 Task: Add an event with the title Casual Webinar: Introduction to Influencer Collaboration for Brand Growth, date '2023/11/11', time 7:50 AM to 9:50 AM, logged in from the account softage.3@softage.netand send the event invitation to softage.1@softage.net and softage.2@softage.net. Set a reminder for the event 12 hour before
Action: Mouse moved to (76, 95)
Screenshot: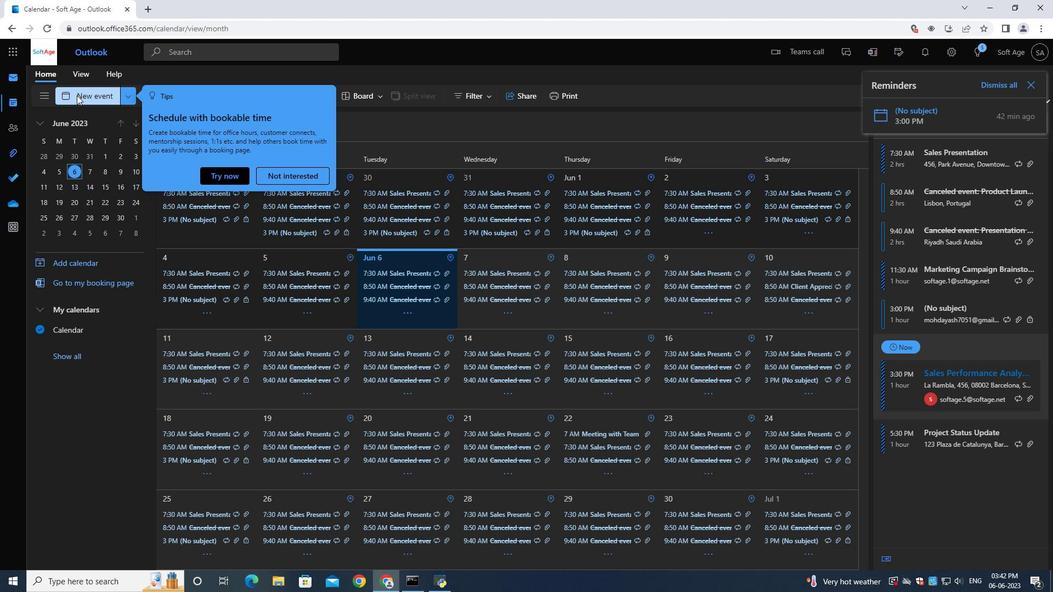 
Action: Mouse pressed left at (76, 95)
Screenshot: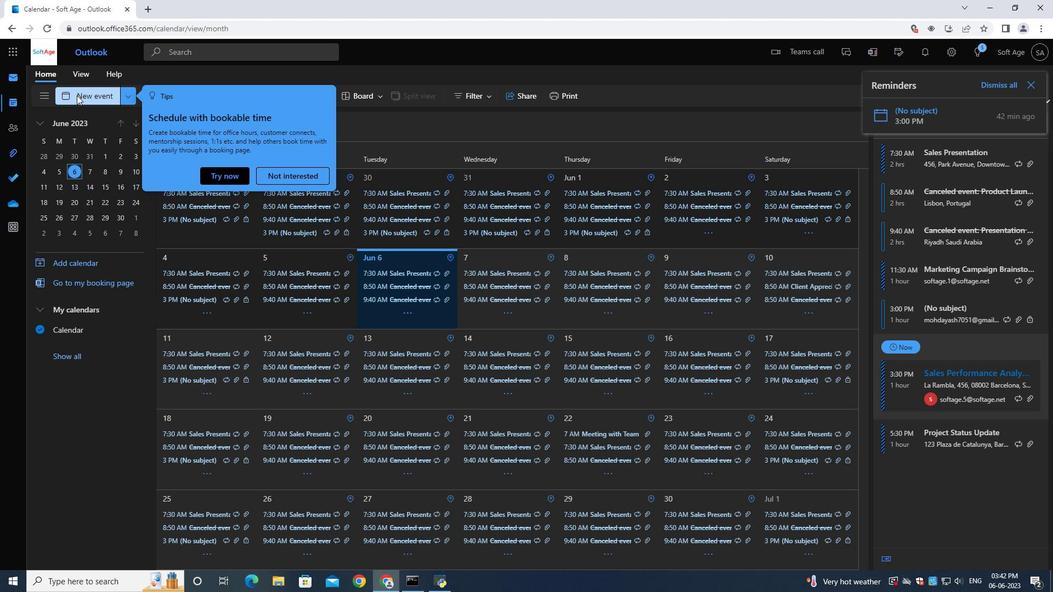 
Action: Mouse moved to (270, 164)
Screenshot: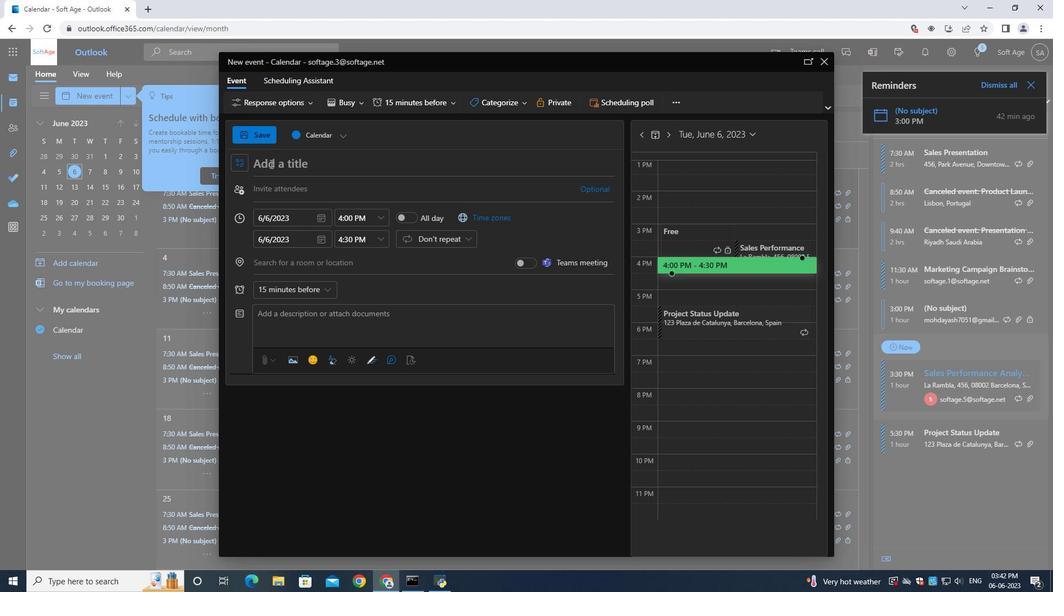 
Action: Mouse pressed left at (270, 164)
Screenshot: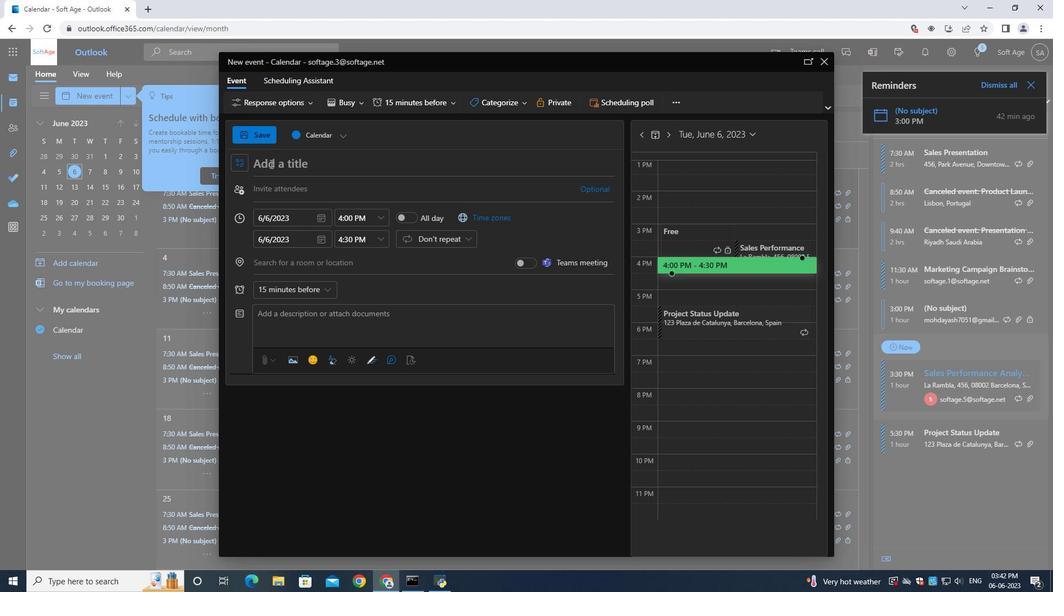 
Action: Key pressed <Key.shift>Casual<Key.space><Key.shift><Key.shift><Key.shift><Key.shift><Key.shift><Key.shift><Key.shift><Key.shift><Key.shift><Key.shift><Key.shift><Key.shift><Key.shift><Key.shift><Key.shift><Key.shift><Key.shift><Key.shift><Key.shift><Key.shift><Key.shift><Key.shift><Key.shift>Webinar<Key.shift_r>:<Key.space><Key.shift>Introduction<Key.space>to<Key.space><Key.shift>Influencer<Key.space><Key.shift><Key.shift><Key.shift><Key.shift><Key.shift><Key.shift><Key.shift><Key.backspace><Key.backspace>r<Key.space><Key.backspace><Key.backspace><Key.backspace><Key.backspace><Key.backspace>ncer<Key.space><Key.backspace><Key.backspace><Key.backspace>er<Key.space><Key.backspace><Key.backspace><Key.backspace><Key.backspace><Key.backspace><Key.backspace><Key.backspace><Key.backspace><Key.backspace><Key.backspace>nfluencer<Key.space><Key.shift><Key.shift><Key.shift>Collaboration<Key.space>for<Key.space><Key.shift>Brand<Key.space><Key.shift>Groe<Key.backspace>wth<Key.space>
Screenshot: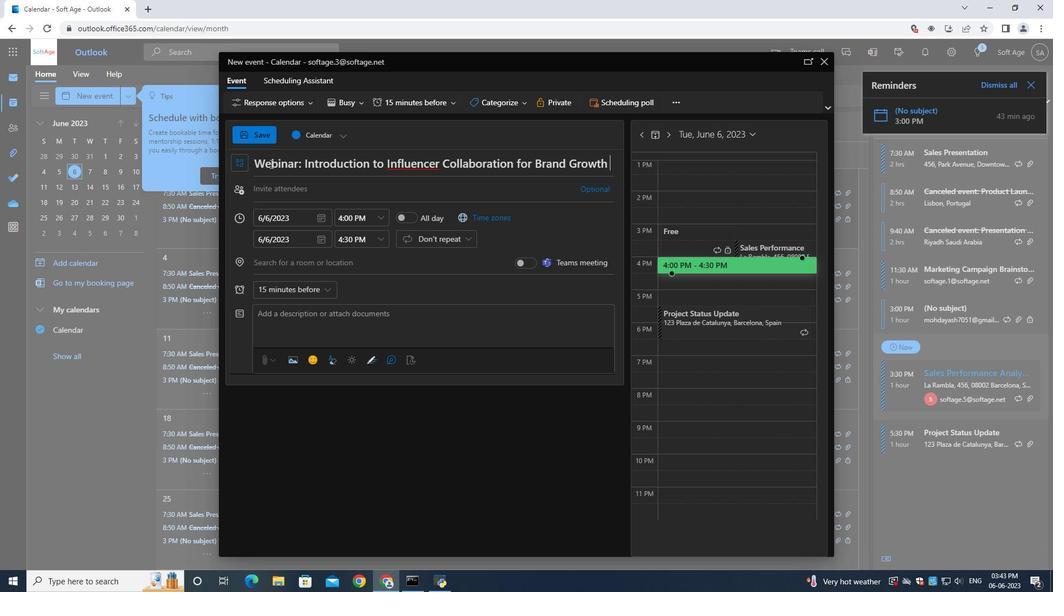 
Action: Mouse moved to (320, 218)
Screenshot: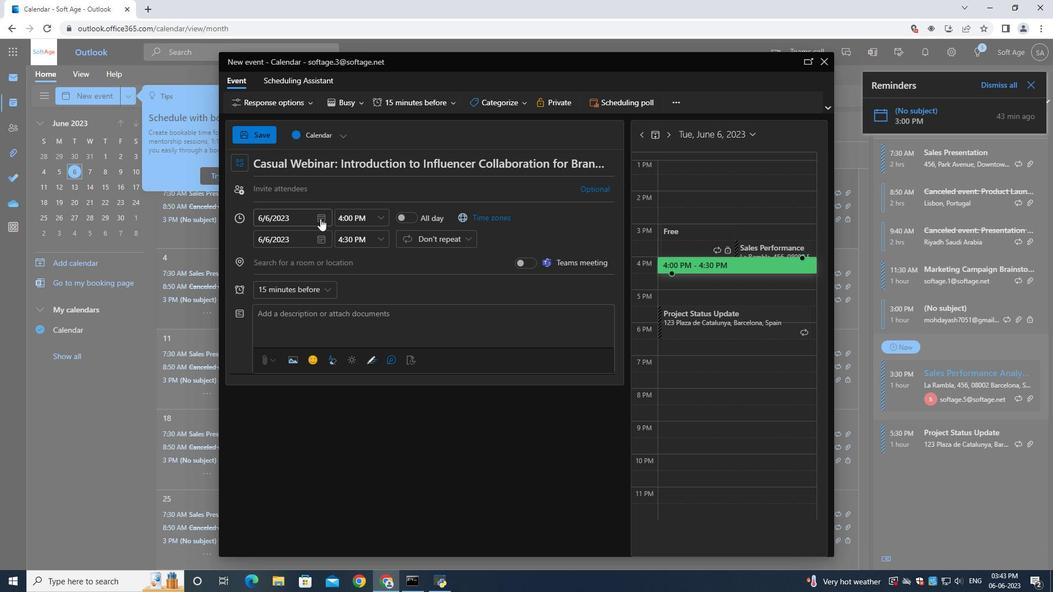 
Action: Mouse pressed left at (320, 218)
Screenshot: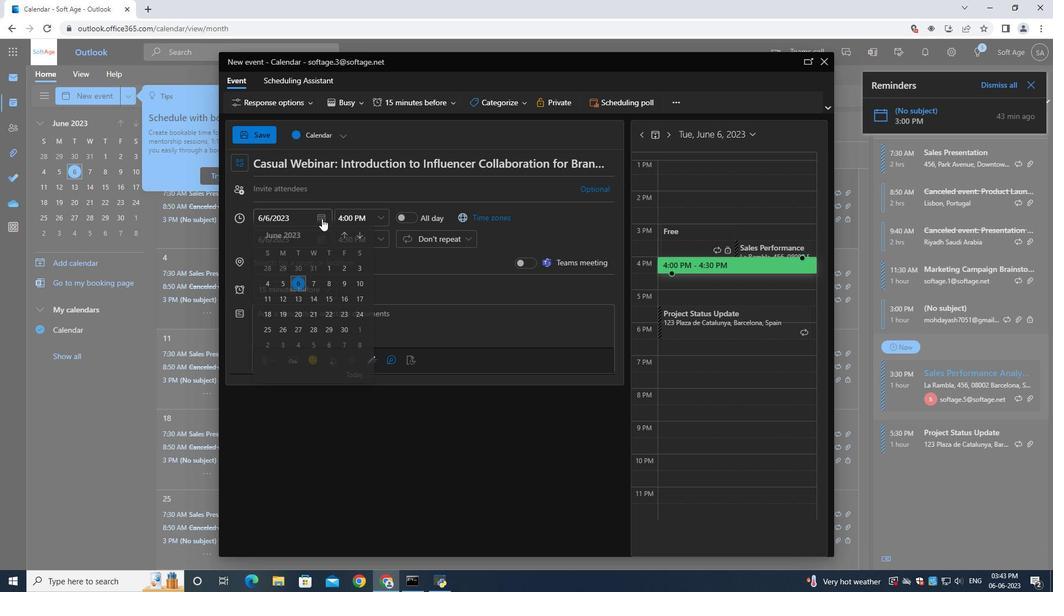 
Action: Mouse moved to (358, 240)
Screenshot: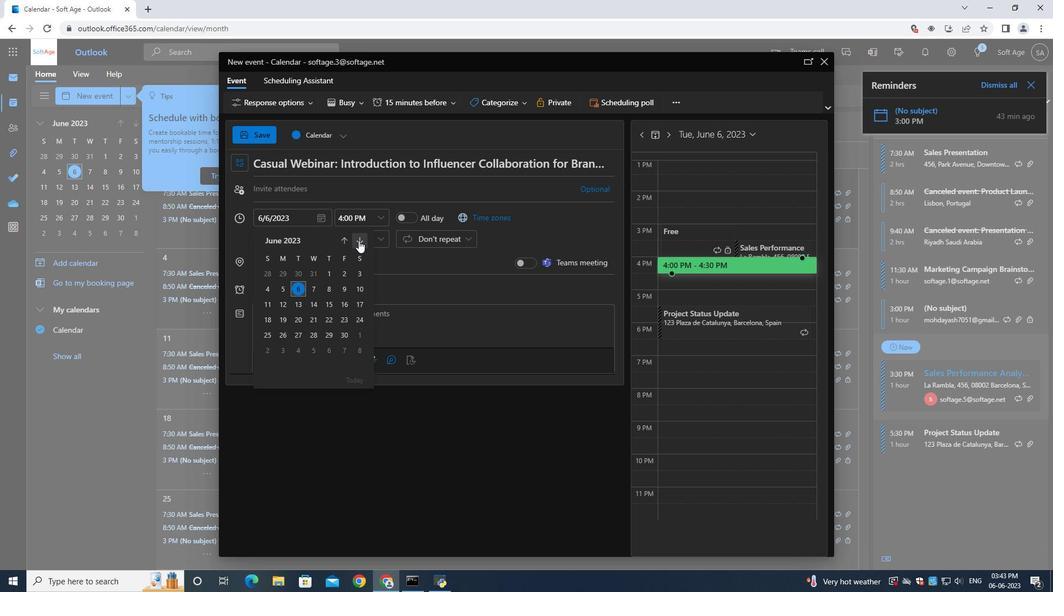 
Action: Mouse pressed left at (358, 240)
Screenshot: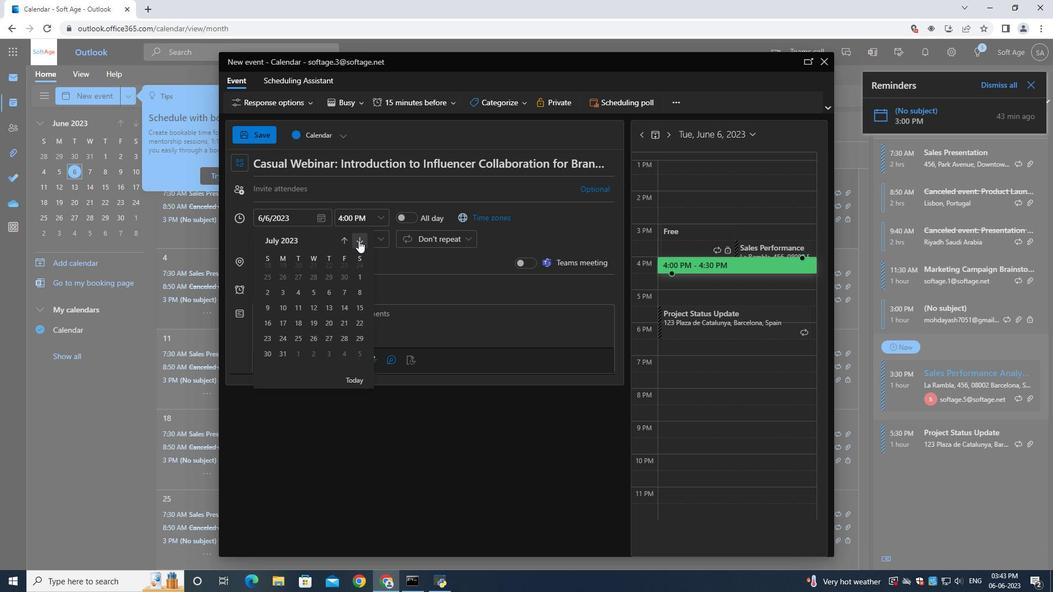 
Action: Mouse moved to (358, 239)
Screenshot: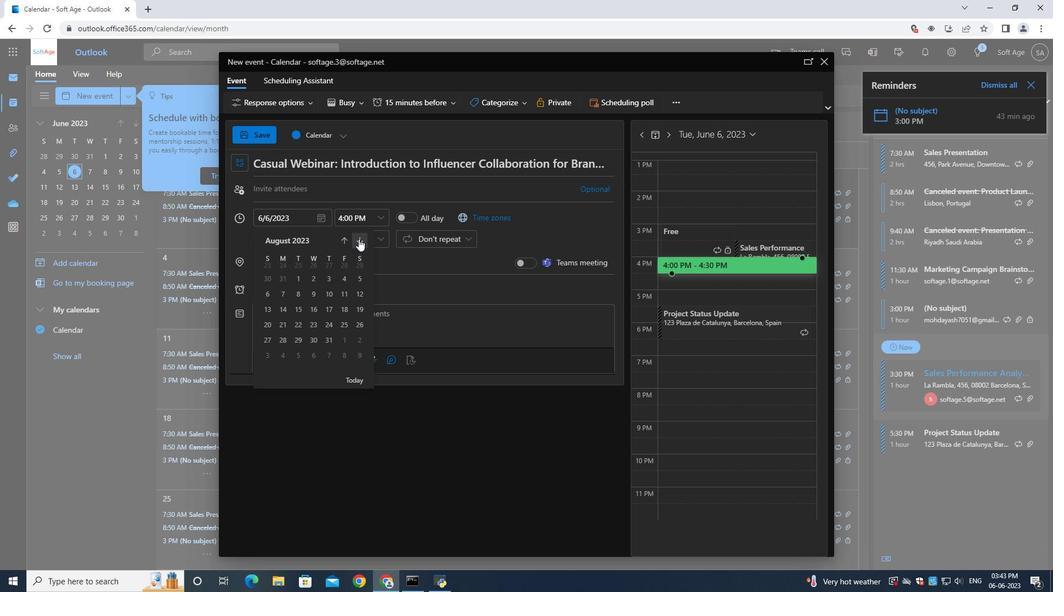 
Action: Mouse pressed left at (358, 239)
Screenshot: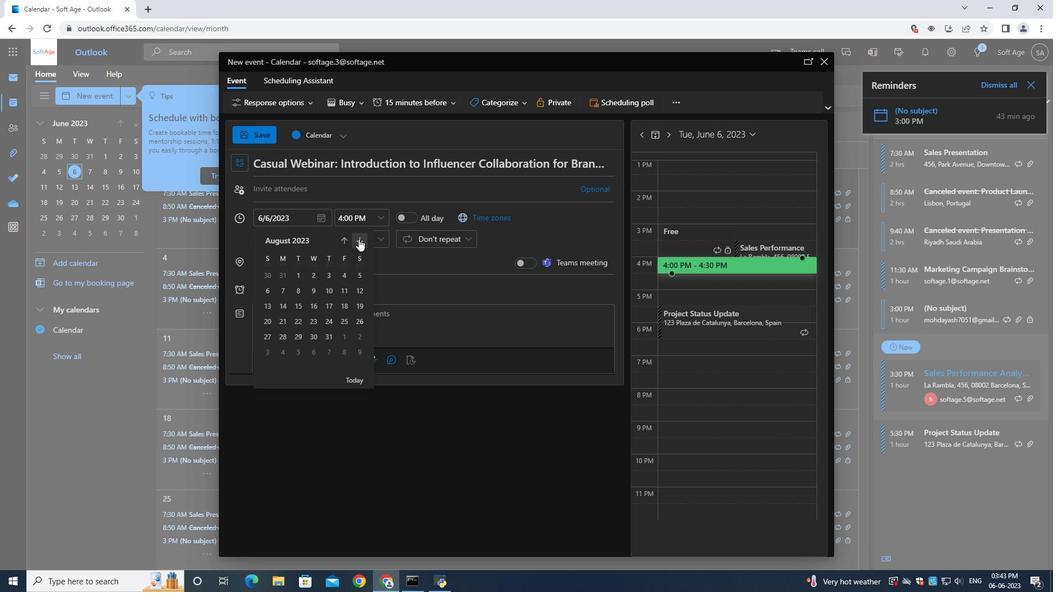 
Action: Mouse pressed left at (358, 239)
Screenshot: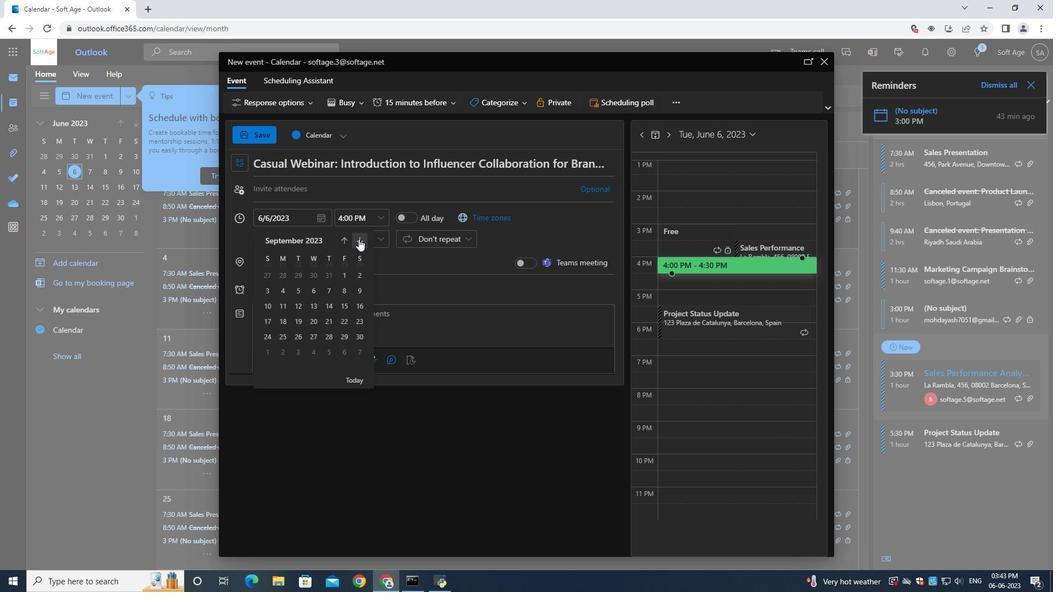 
Action: Mouse pressed left at (358, 239)
Screenshot: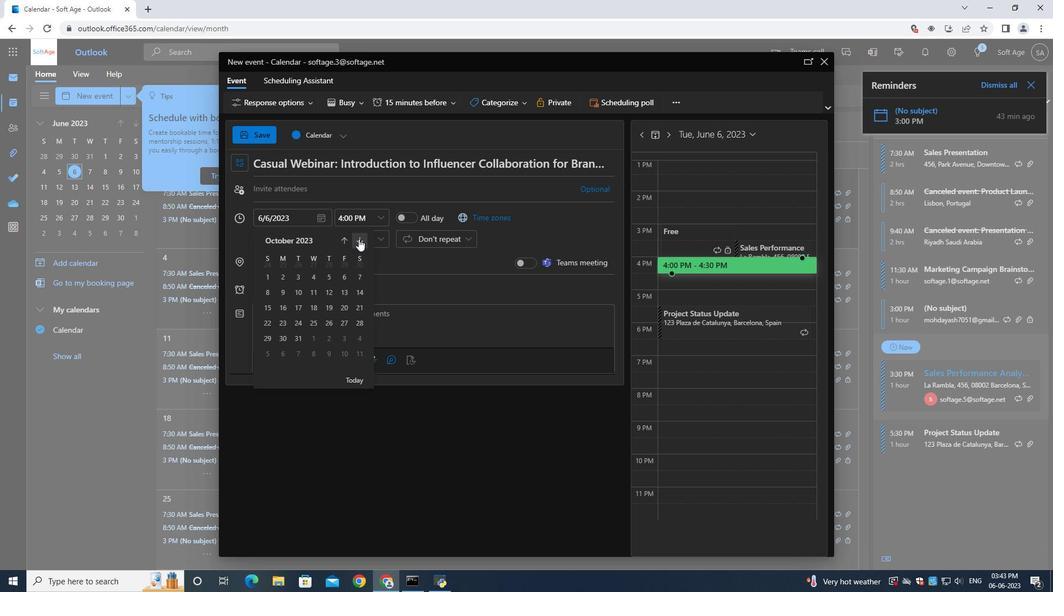
Action: Mouse pressed left at (358, 239)
Screenshot: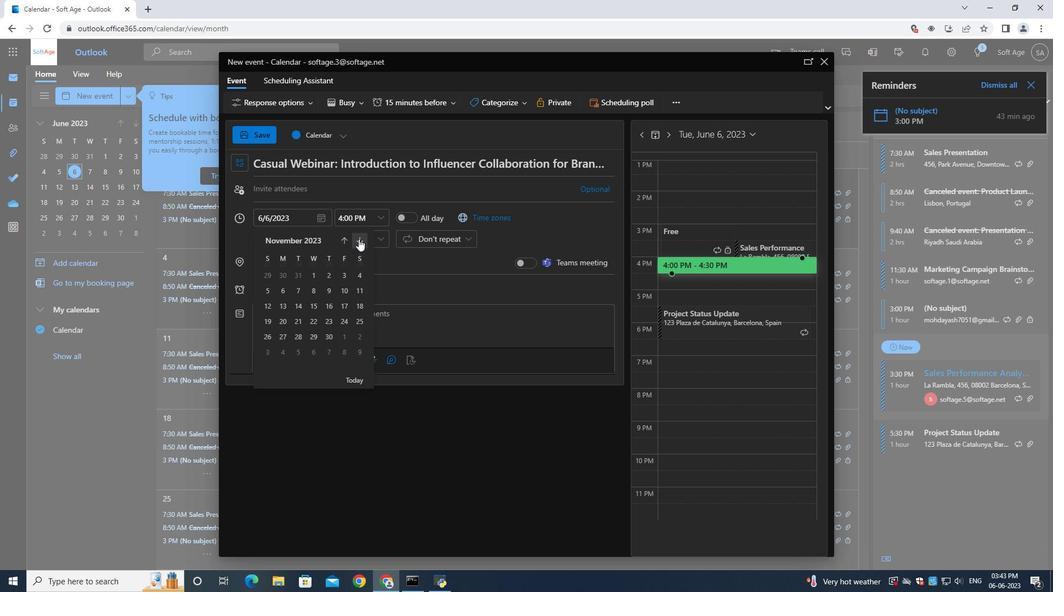 
Action: Mouse moved to (351, 289)
Screenshot: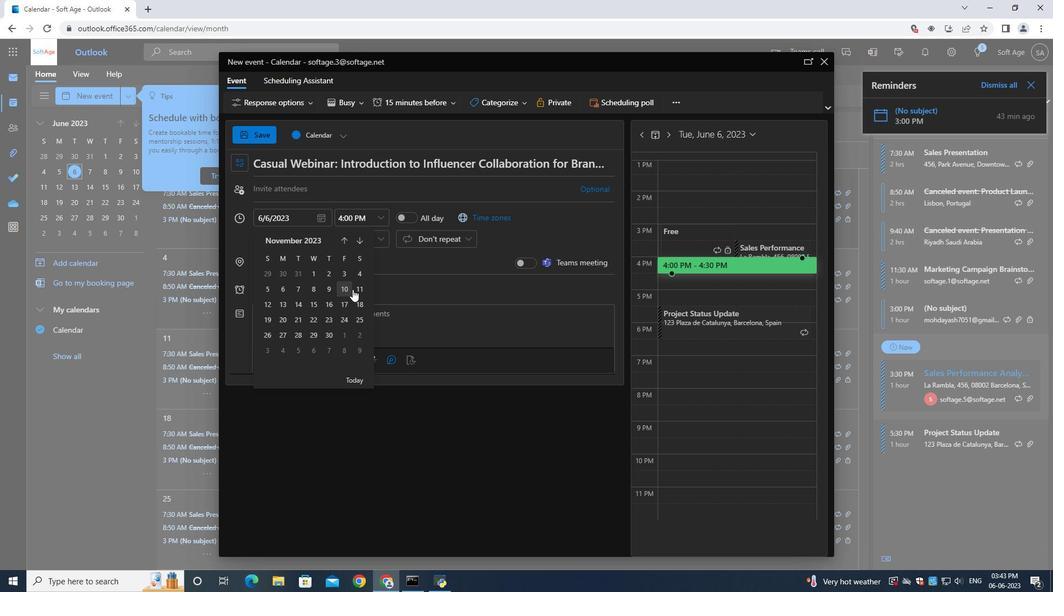 
Action: Mouse pressed left at (351, 289)
Screenshot: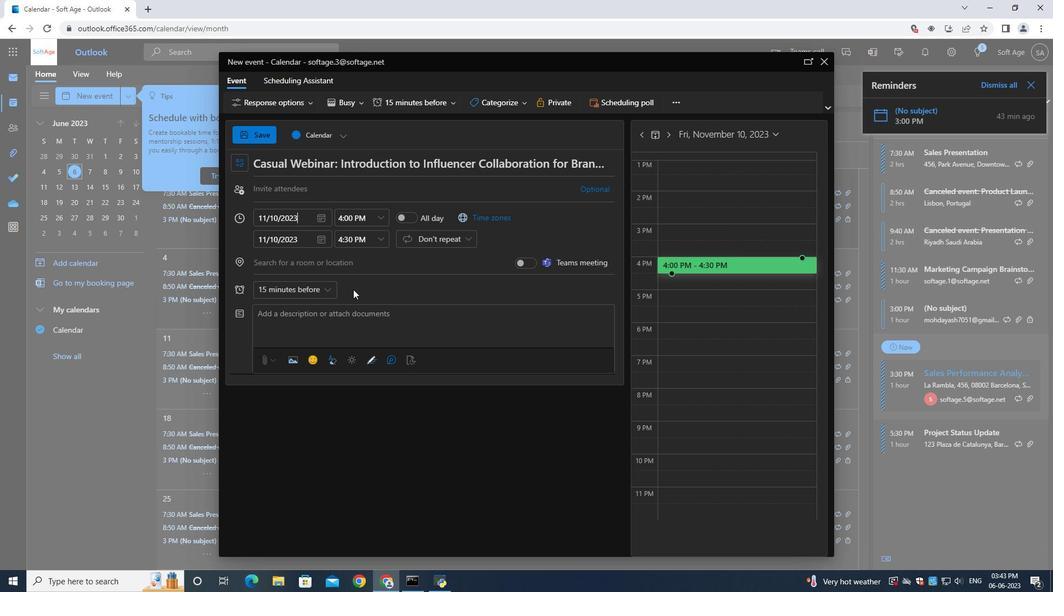
Action: Mouse moved to (326, 219)
Screenshot: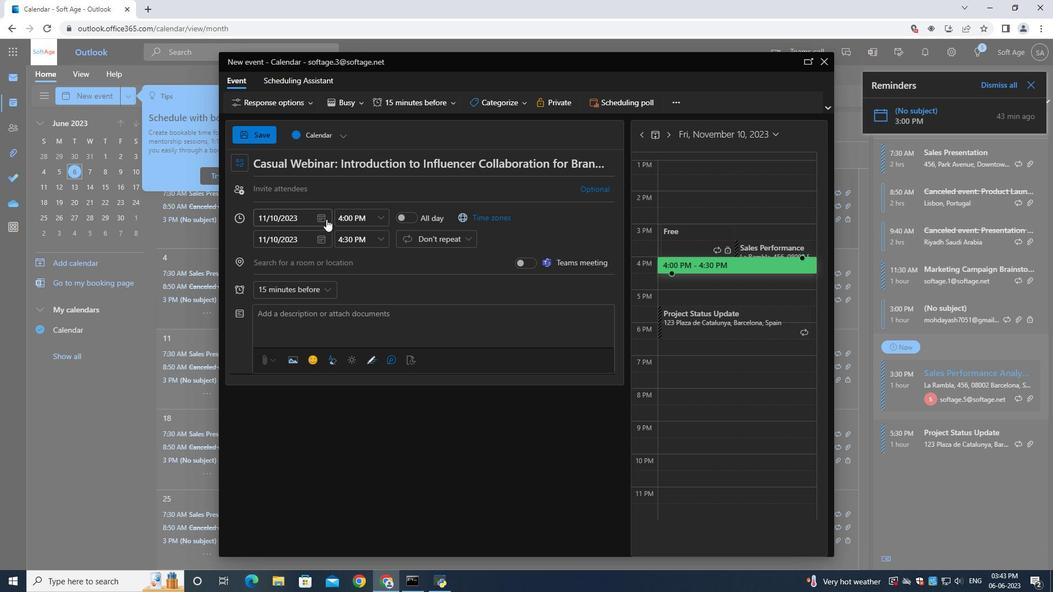 
Action: Mouse pressed left at (326, 219)
Screenshot: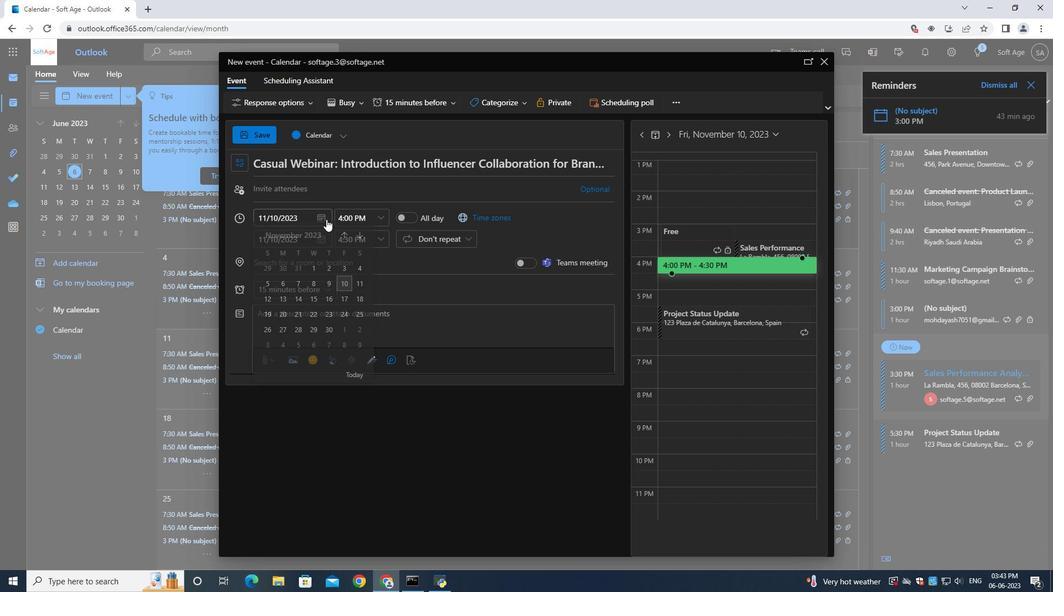 
Action: Mouse moved to (355, 287)
Screenshot: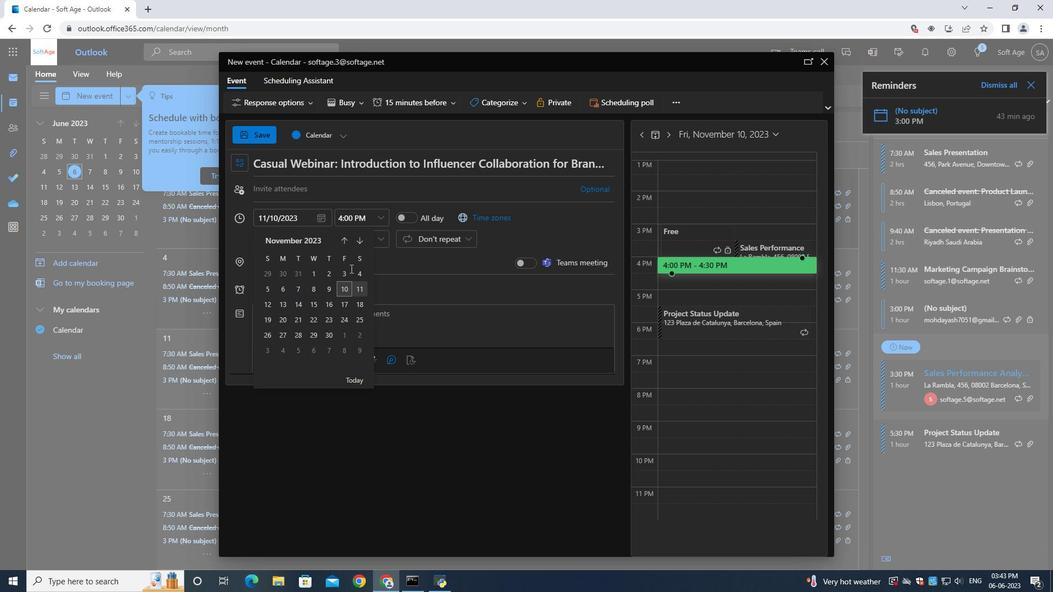 
Action: Mouse pressed left at (355, 287)
Screenshot: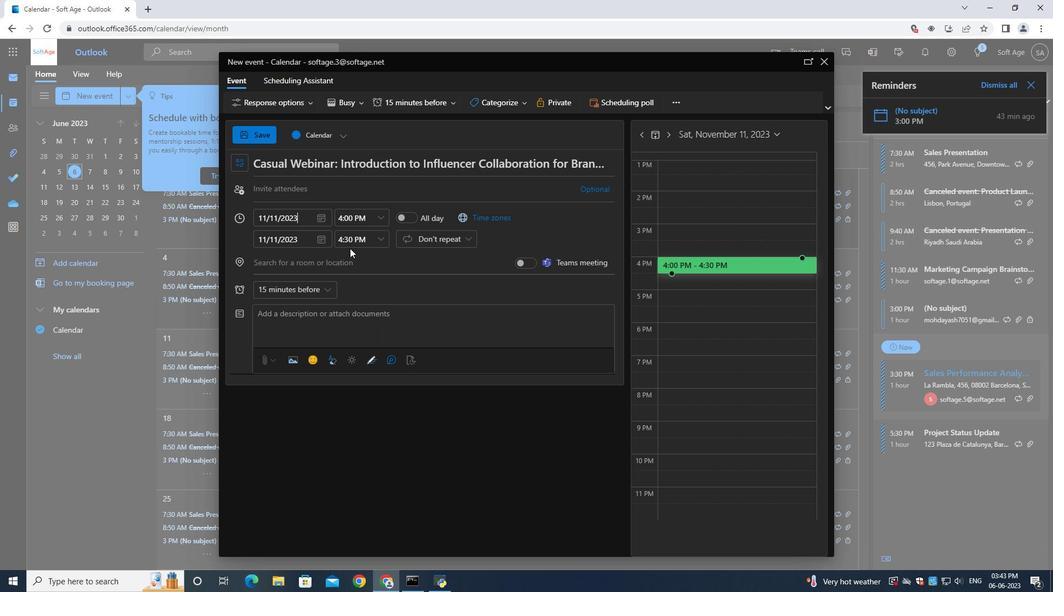 
Action: Mouse moved to (352, 217)
Screenshot: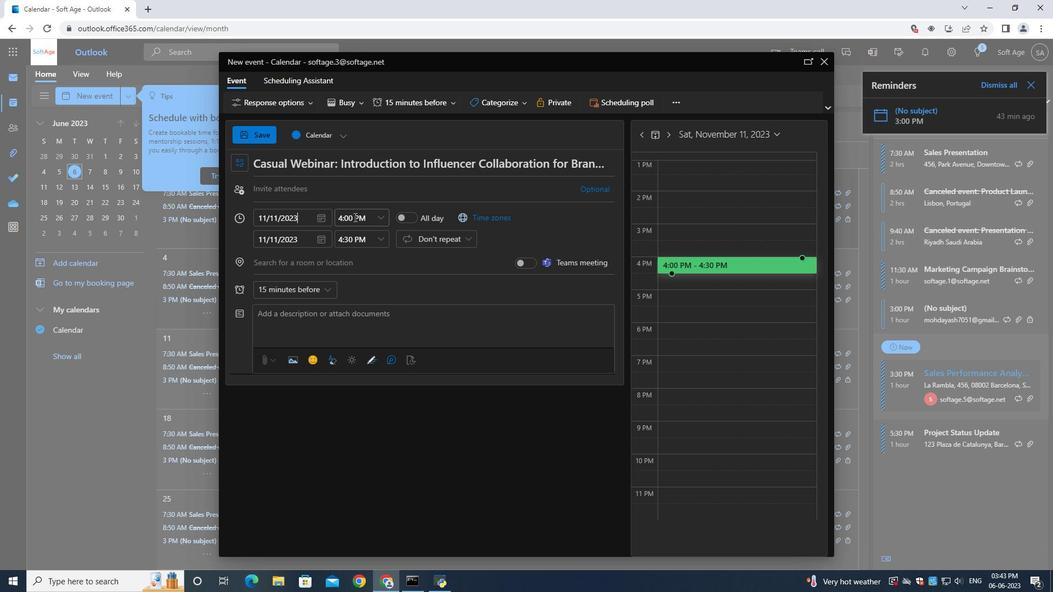
Action: Mouse pressed left at (352, 217)
Screenshot: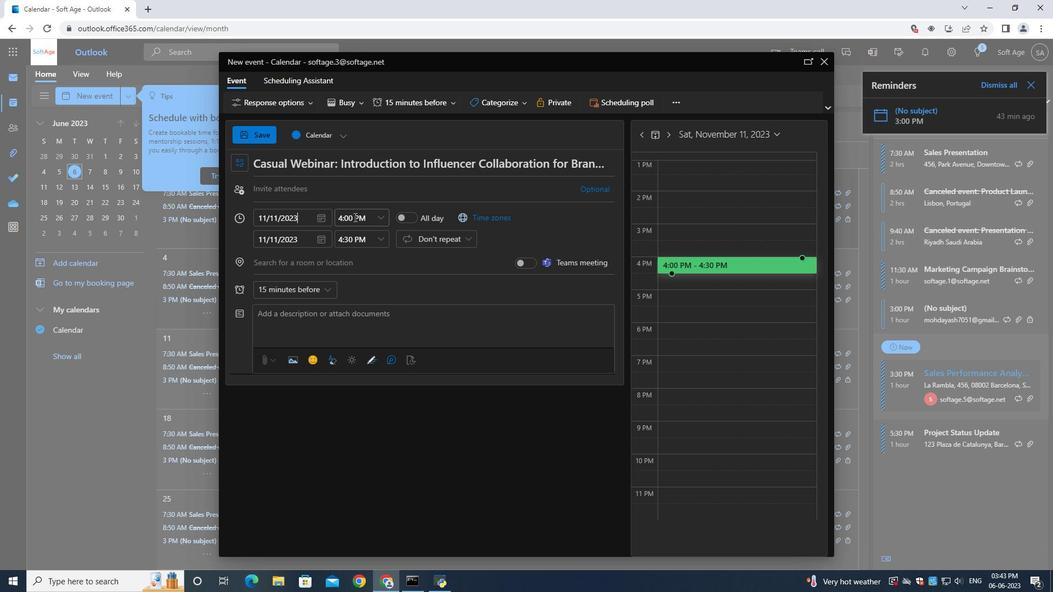 
Action: Mouse moved to (354, 217)
Screenshot: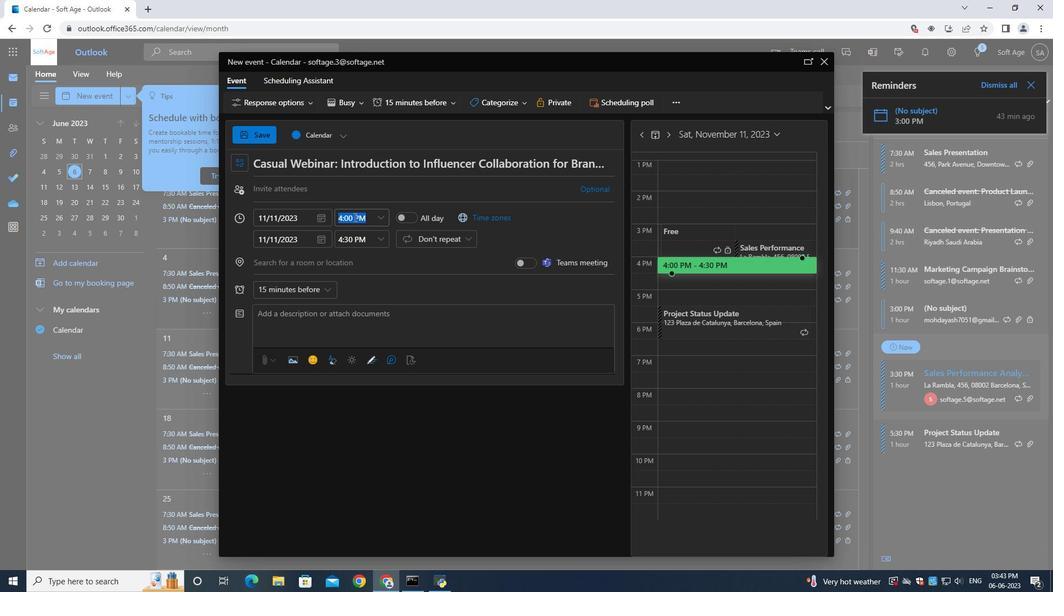 
Action: Key pressed 7<Key.shift_r>:50<Key.shift>AM
Screenshot: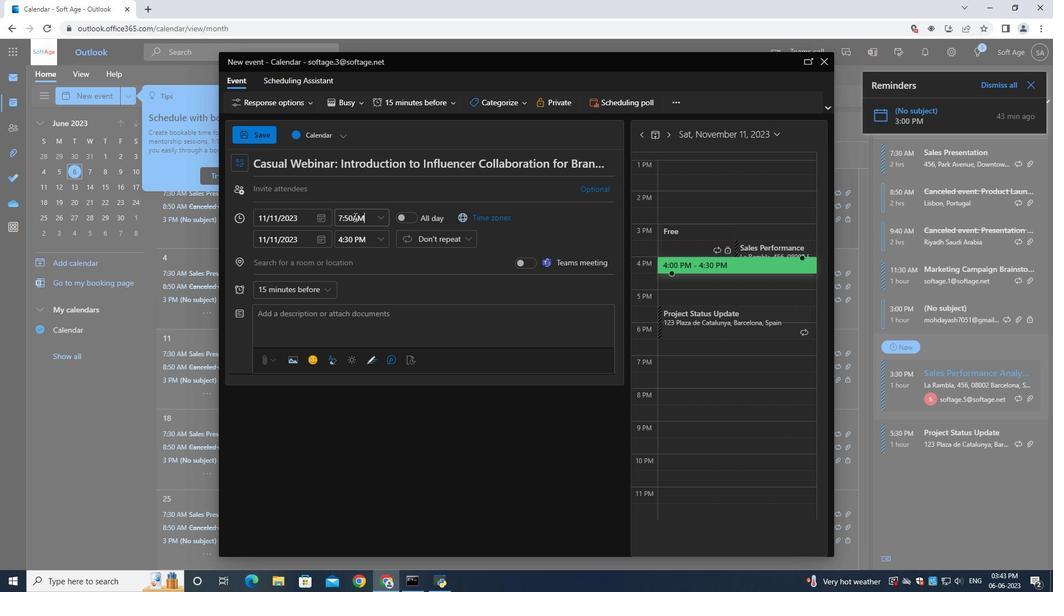 
Action: Mouse moved to (347, 239)
Screenshot: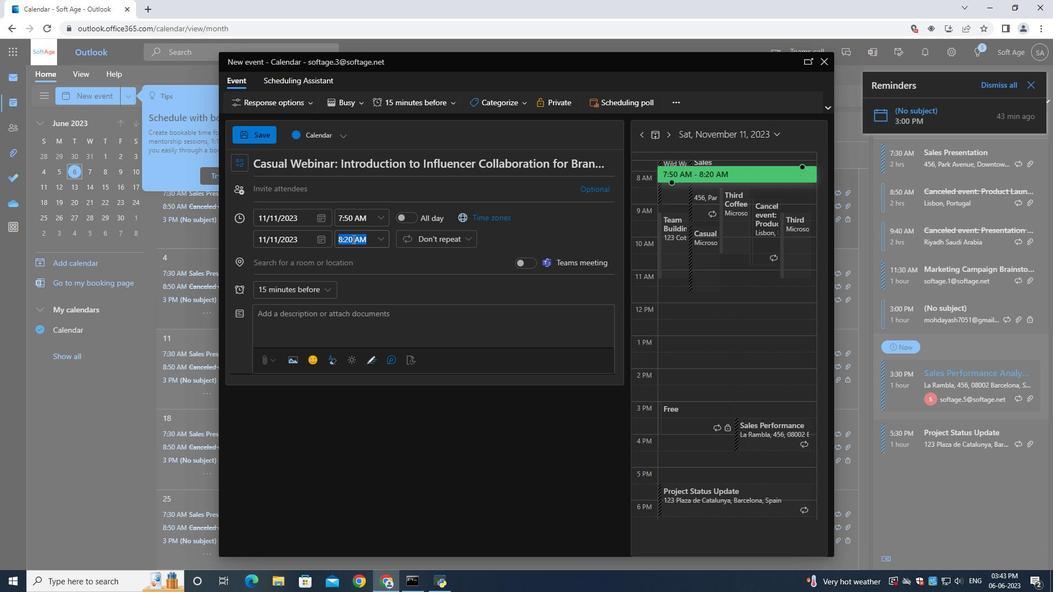 
Action: Mouse pressed left at (347, 239)
Screenshot: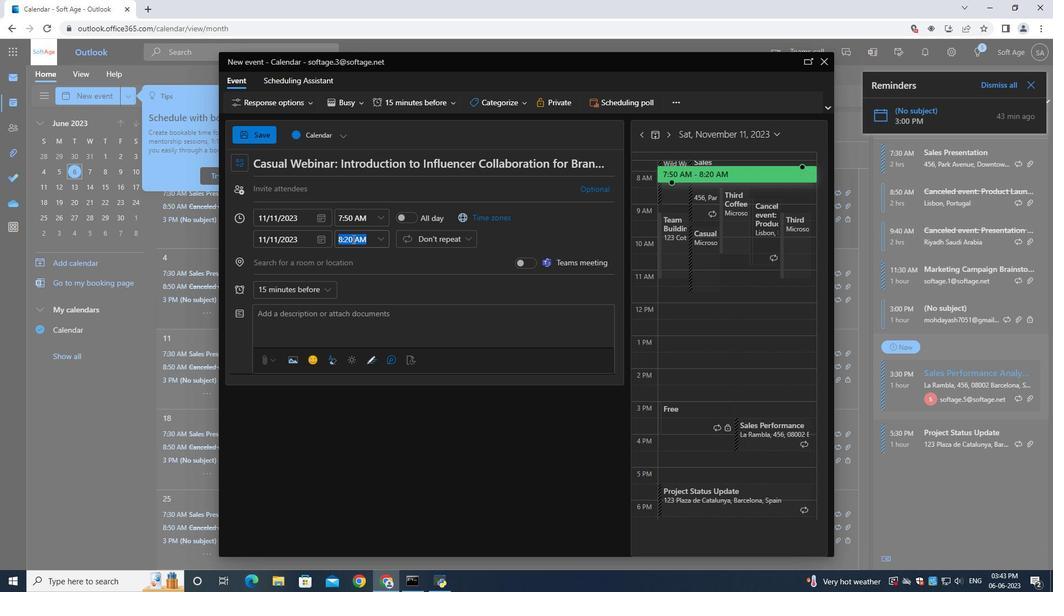 
Action: Mouse moved to (352, 239)
Screenshot: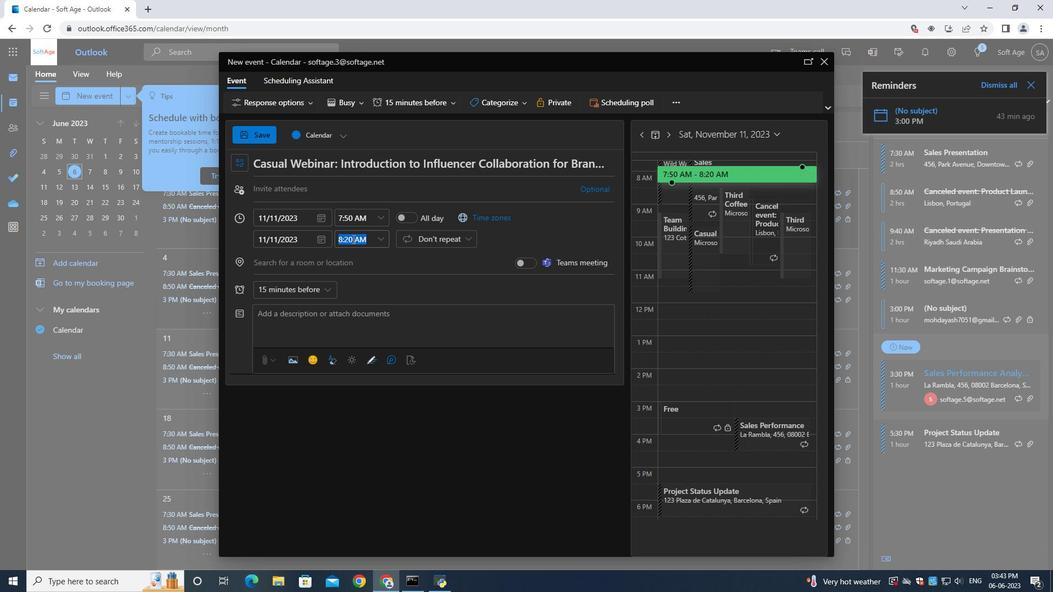 
Action: Key pressed 9<Key.shift_r>:50<Key.shift>AM
Screenshot: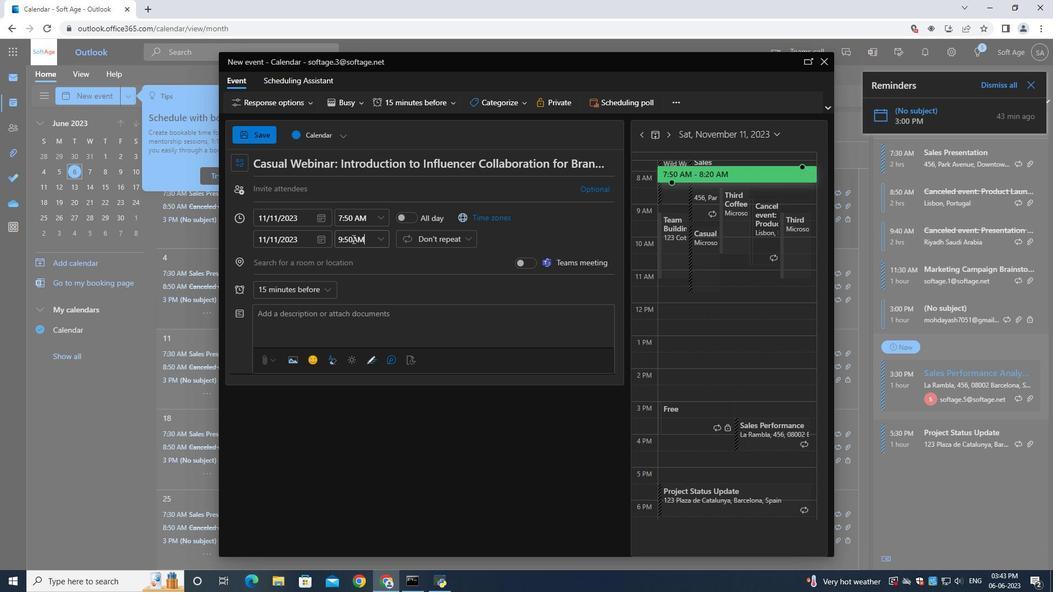 
Action: Mouse moved to (277, 193)
Screenshot: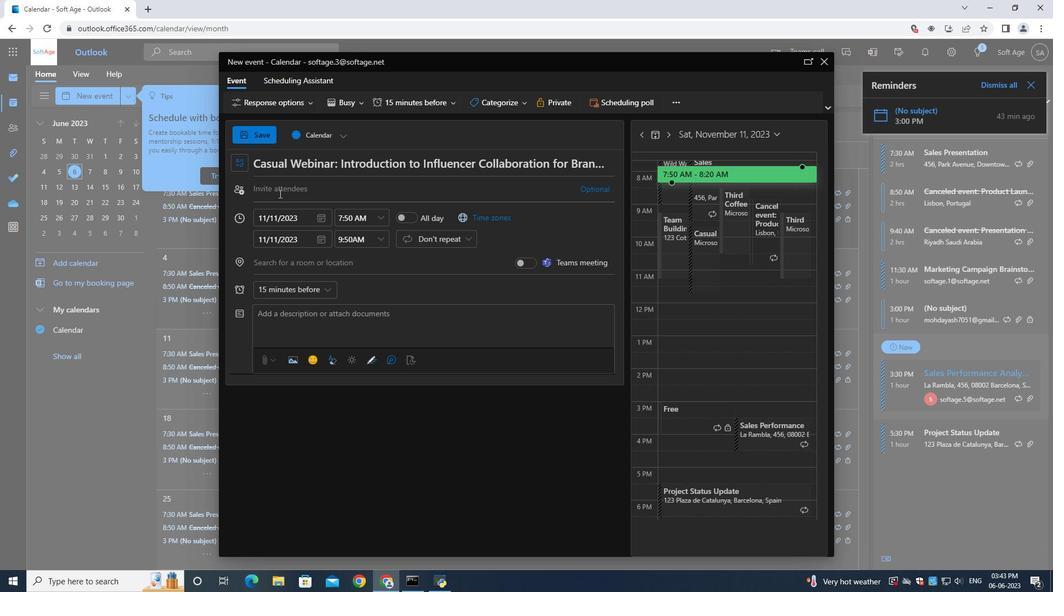 
Action: Mouse pressed left at (277, 193)
Screenshot: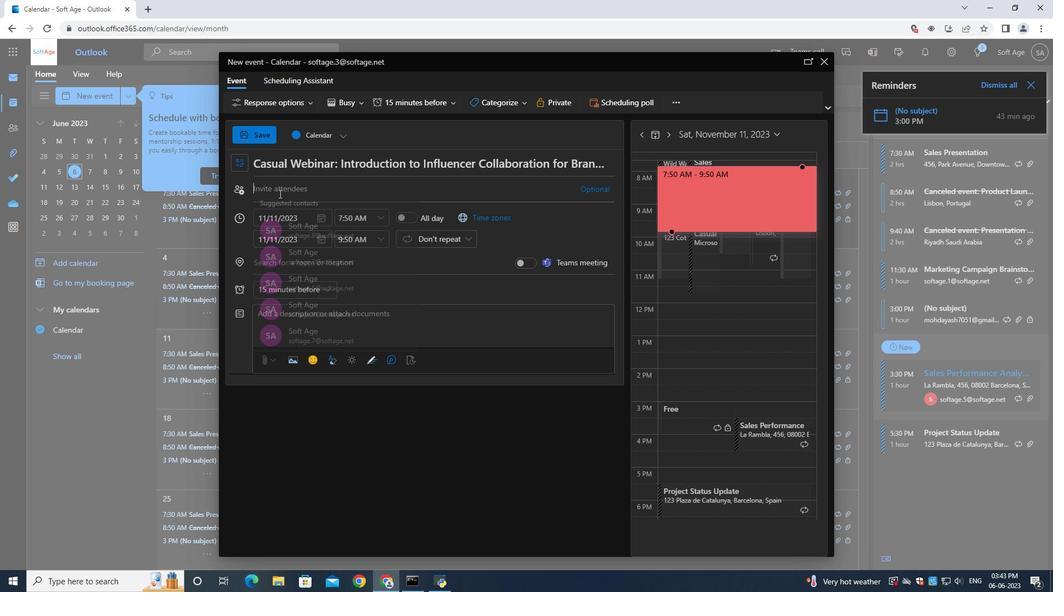 
Action: Mouse moved to (279, 193)
Screenshot: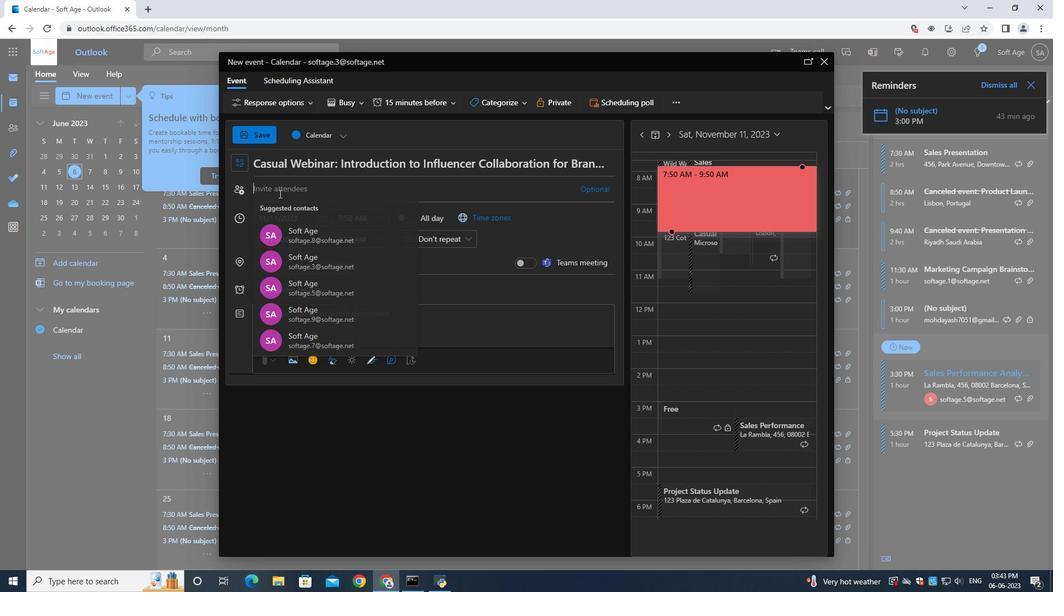 
Action: Key pressed softage.1<Key.shift>@softage.net
Screenshot: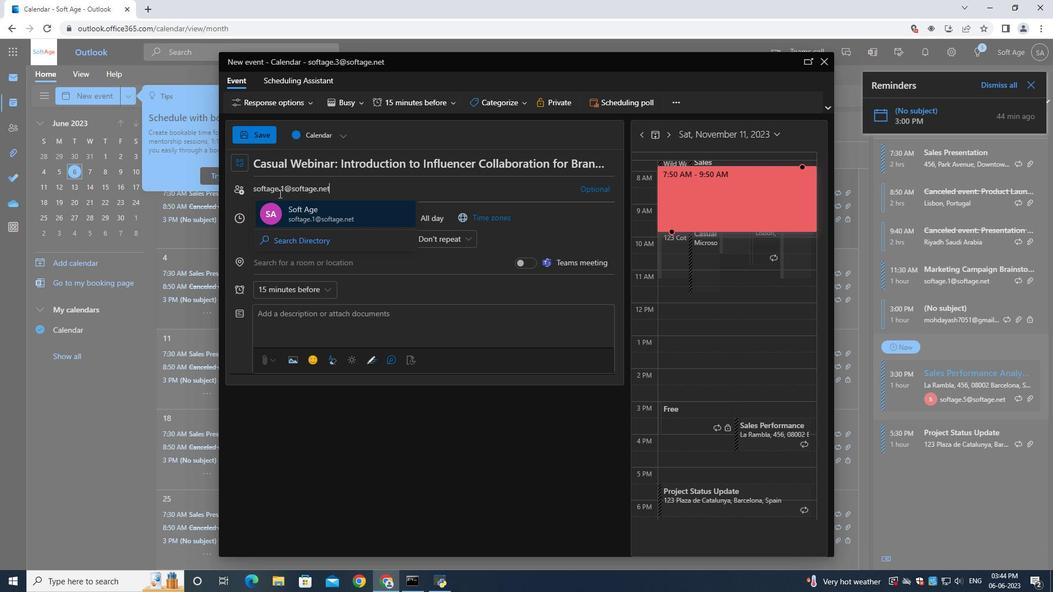 
Action: Mouse moved to (297, 207)
Screenshot: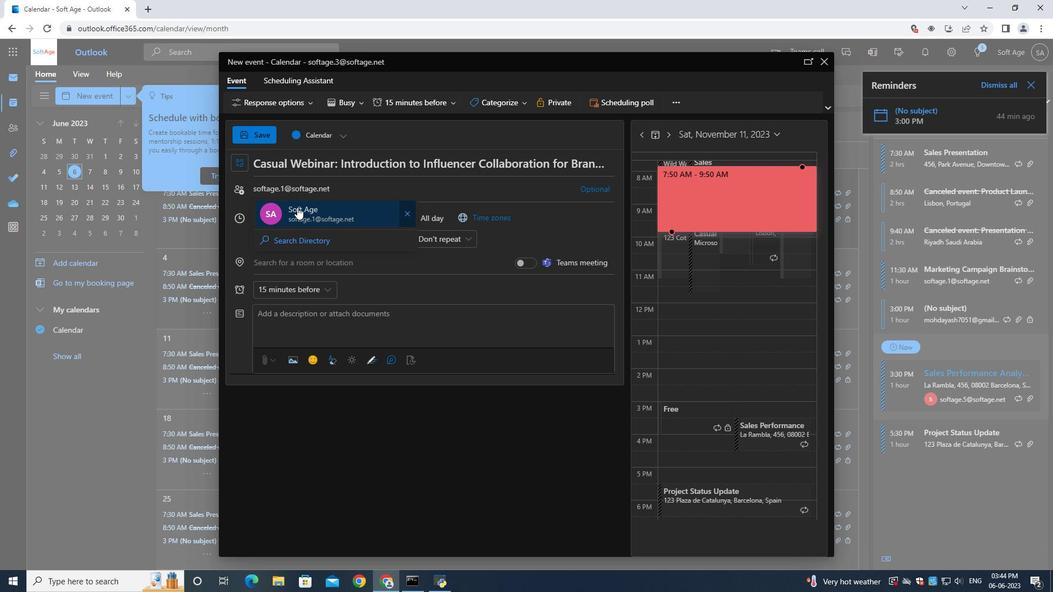 
Action: Mouse pressed left at (297, 207)
Screenshot: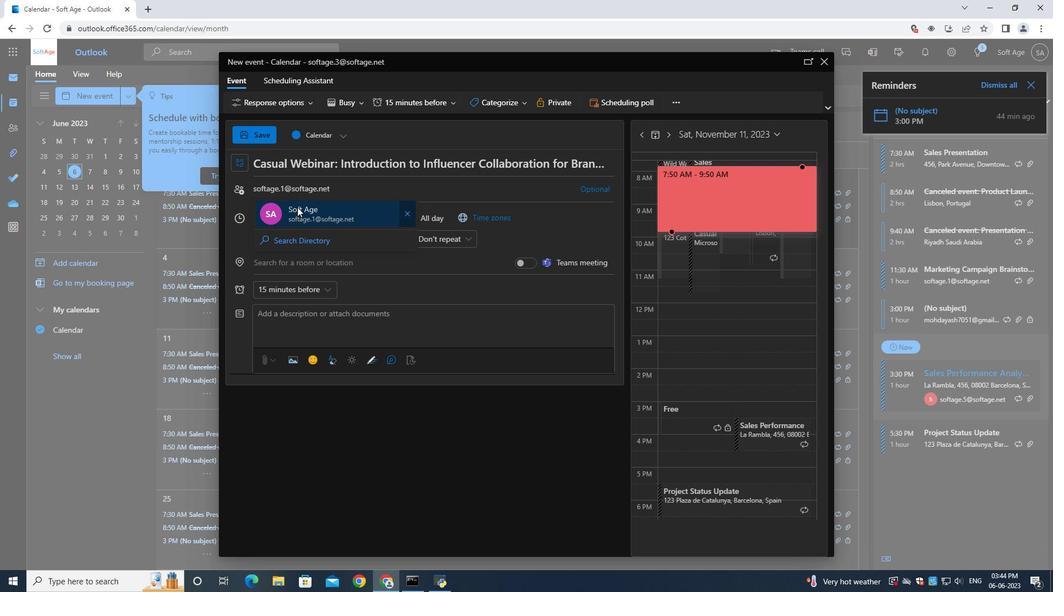 
Action: Key pressed softage.2<Key.shift><Key.shift><Key.shift><Key.shift><Key.shift><Key.shift><Key.shift><Key.shift><Key.shift><Key.shift><Key.shift><Key.shift><Key.shift><Key.shift><Key.shift><Key.shift><Key.shift><Key.shift><Key.shift><Key.shift><Key.shift><Key.shift><Key.shift>@softage.net
Screenshot: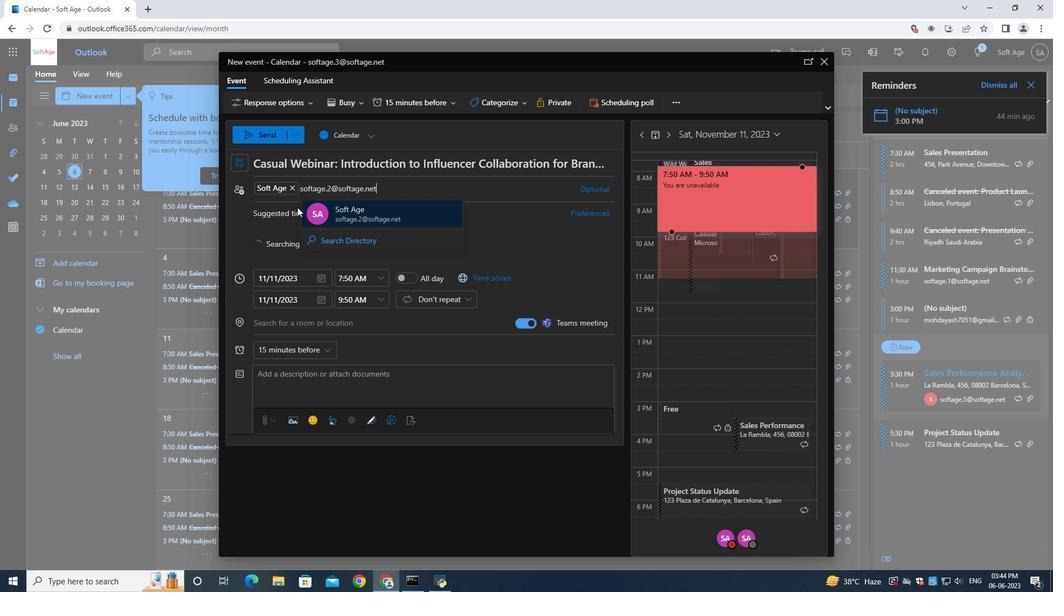 
Action: Mouse moved to (341, 216)
Screenshot: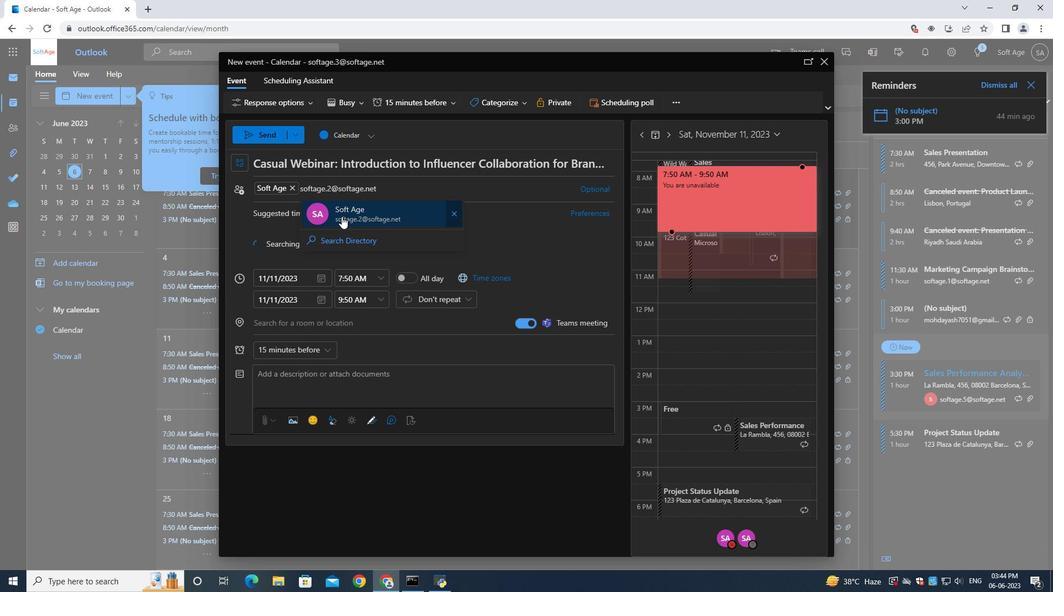 
Action: Mouse pressed left at (341, 216)
Screenshot: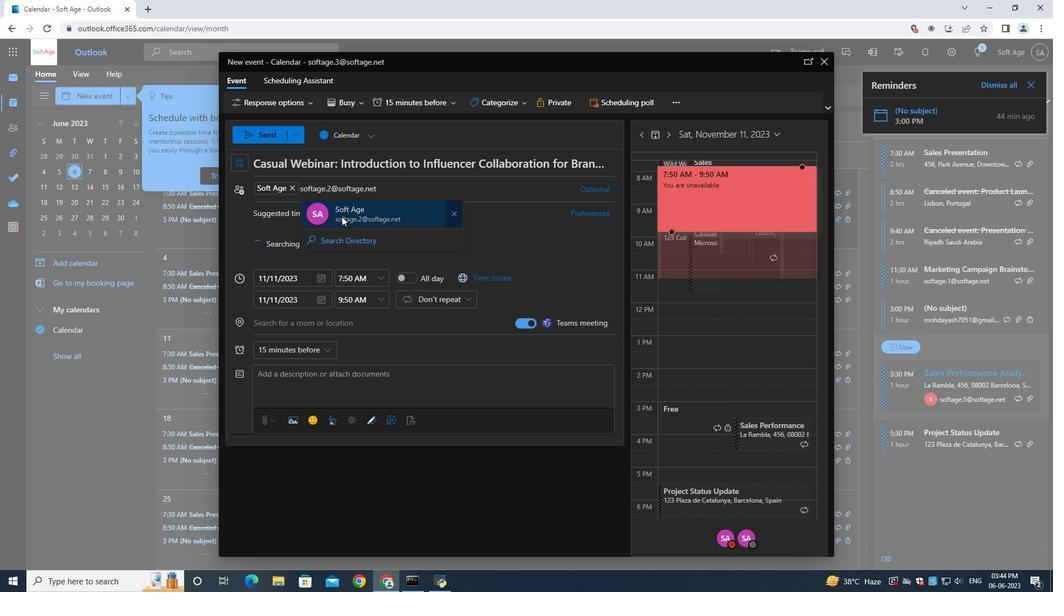 
Action: Mouse moved to (285, 357)
Screenshot: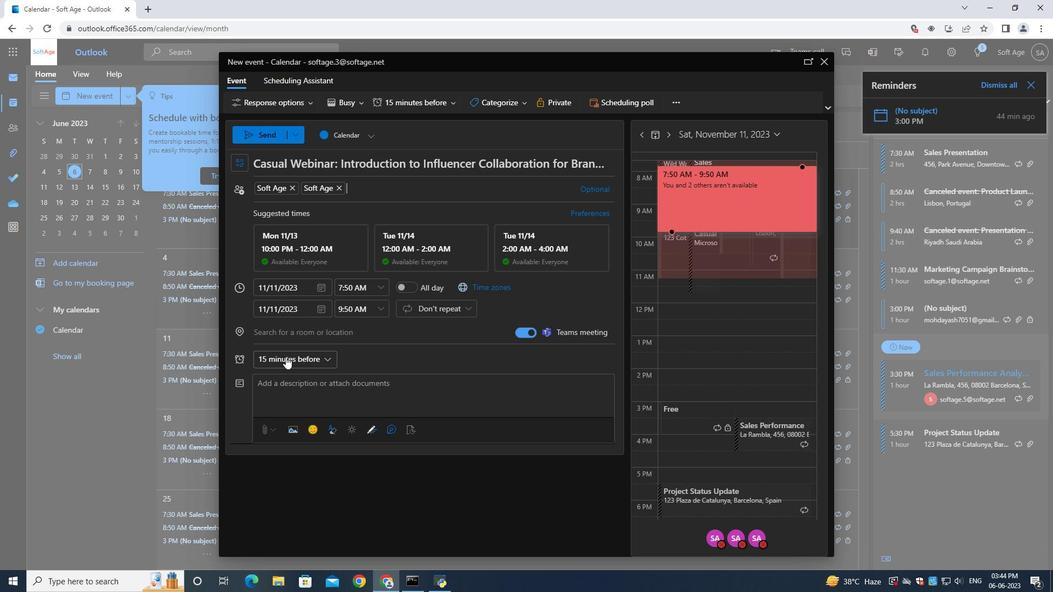 
Action: Mouse pressed left at (285, 357)
Screenshot: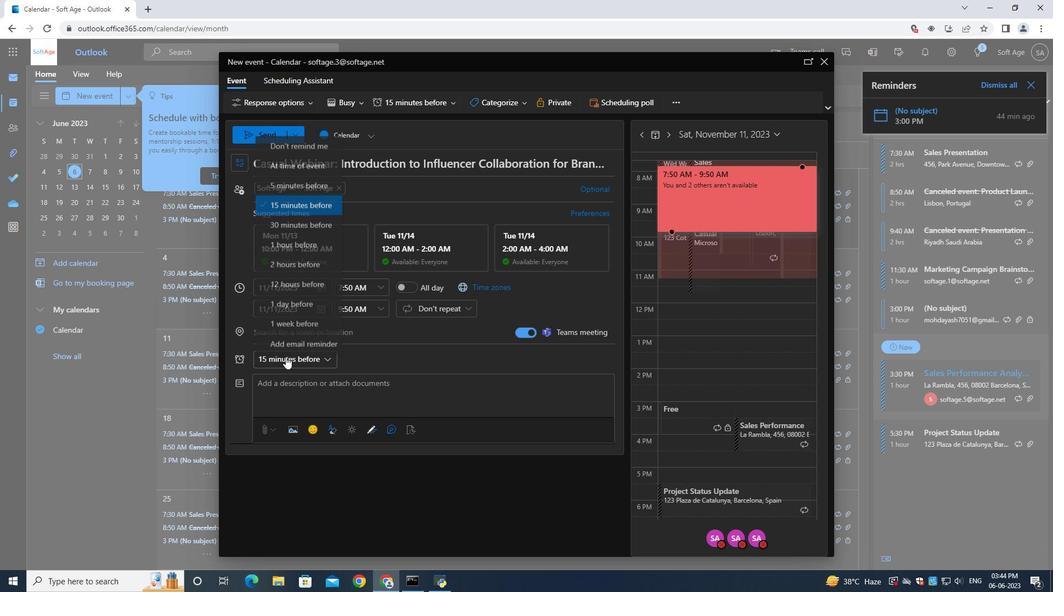 
Action: Mouse moved to (294, 277)
Screenshot: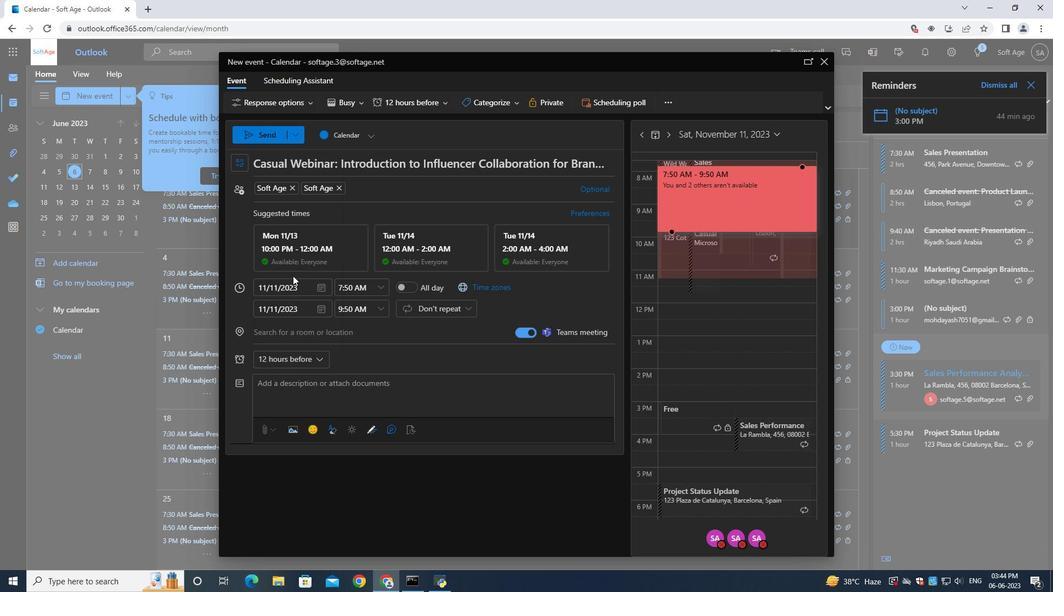 
Action: Mouse pressed left at (294, 277)
Screenshot: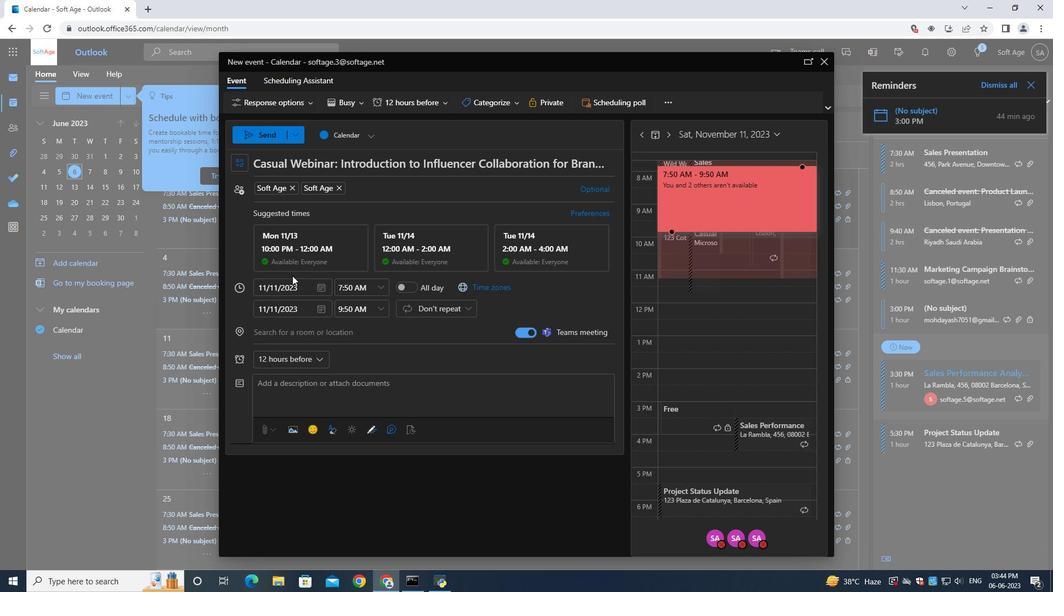 
Action: Mouse moved to (266, 138)
Screenshot: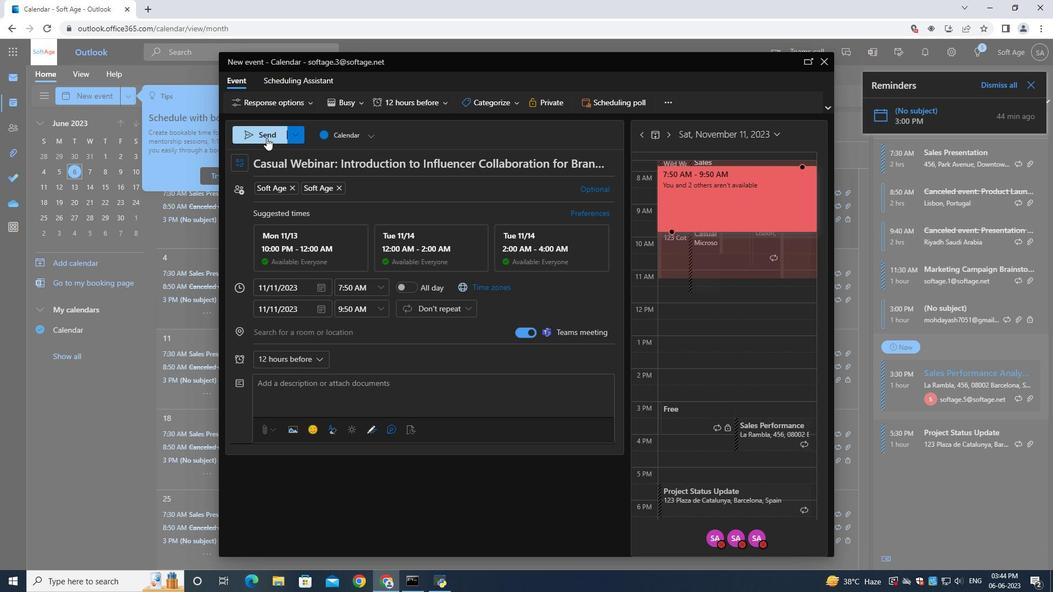 
Action: Mouse pressed left at (266, 138)
Screenshot: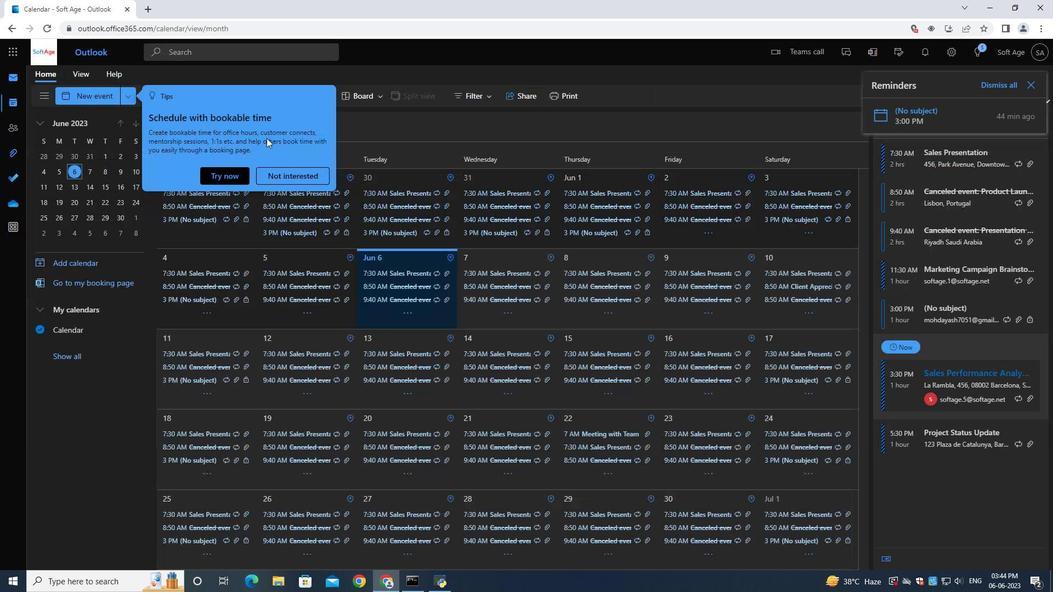
Action: Mouse moved to (275, 138)
Screenshot: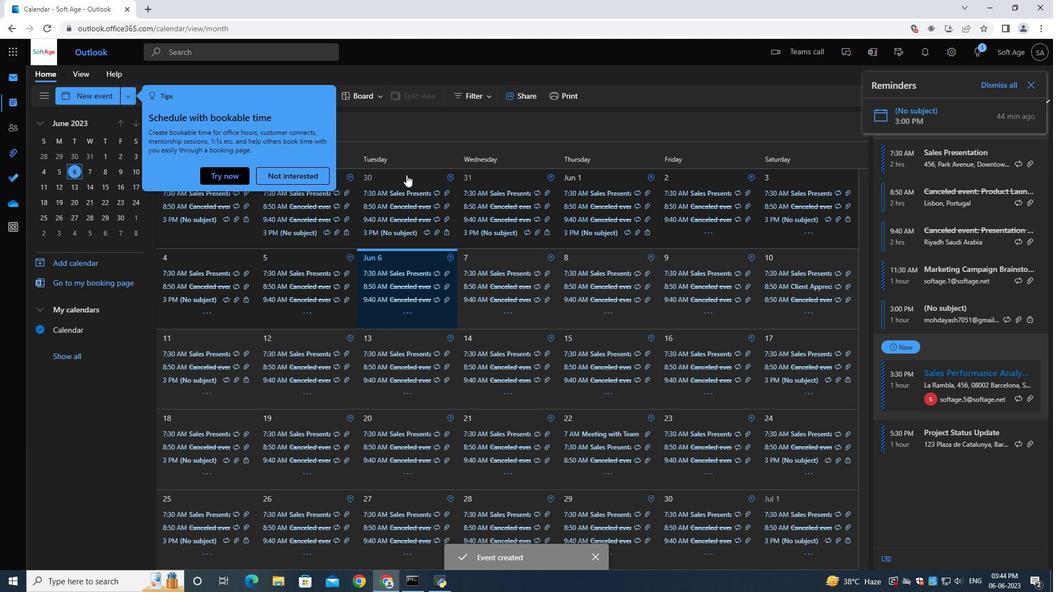 
